 Task: Add a dentist appointment for a check-up on the 11th at 12:00 PM.
Action: Mouse moved to (99, 184)
Screenshot: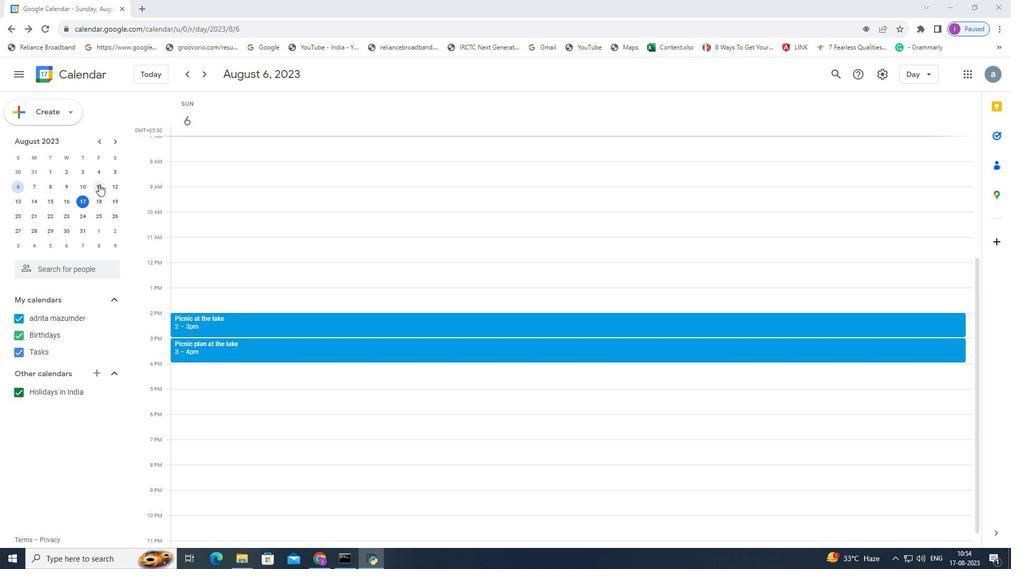 
Action: Mouse pressed left at (99, 184)
Screenshot: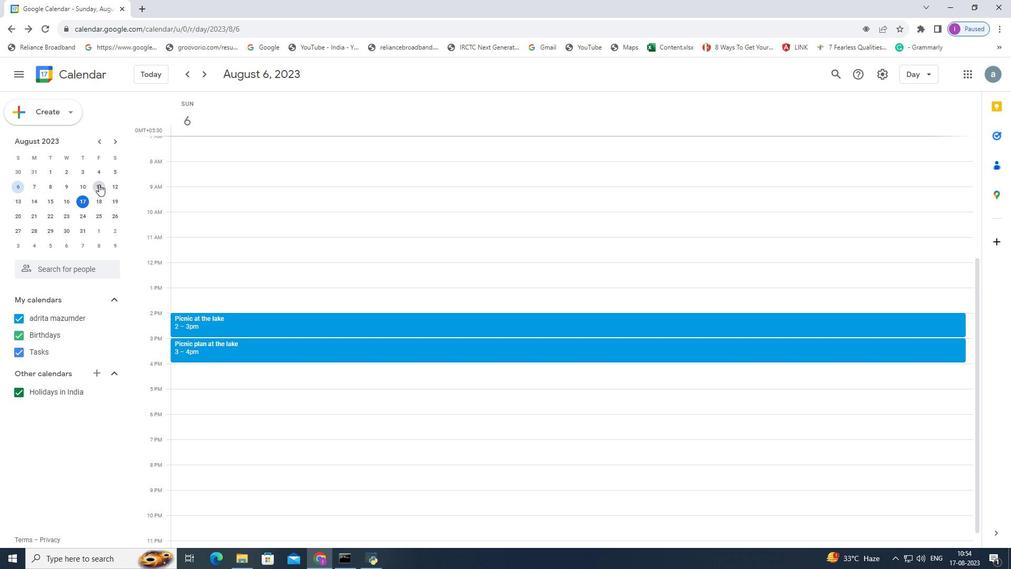 
Action: Mouse moved to (164, 271)
Screenshot: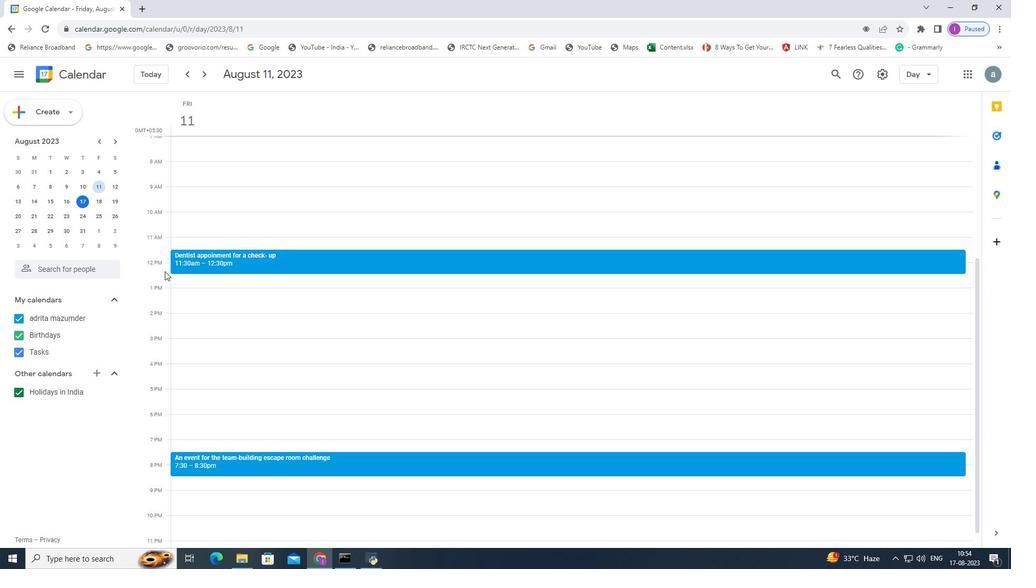 
Action: Mouse pressed left at (164, 271)
Screenshot: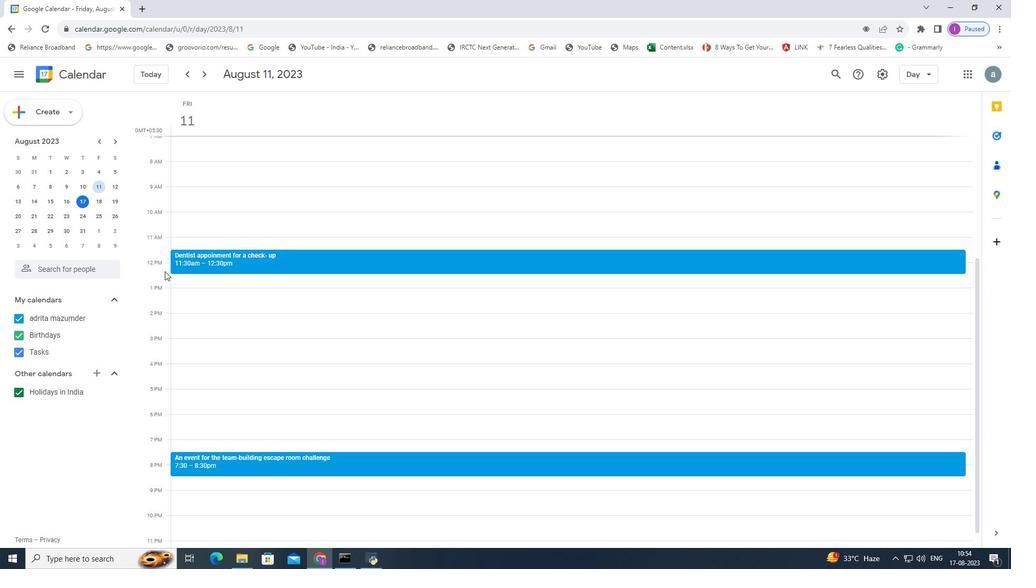 
Action: Mouse moved to (483, 204)
Screenshot: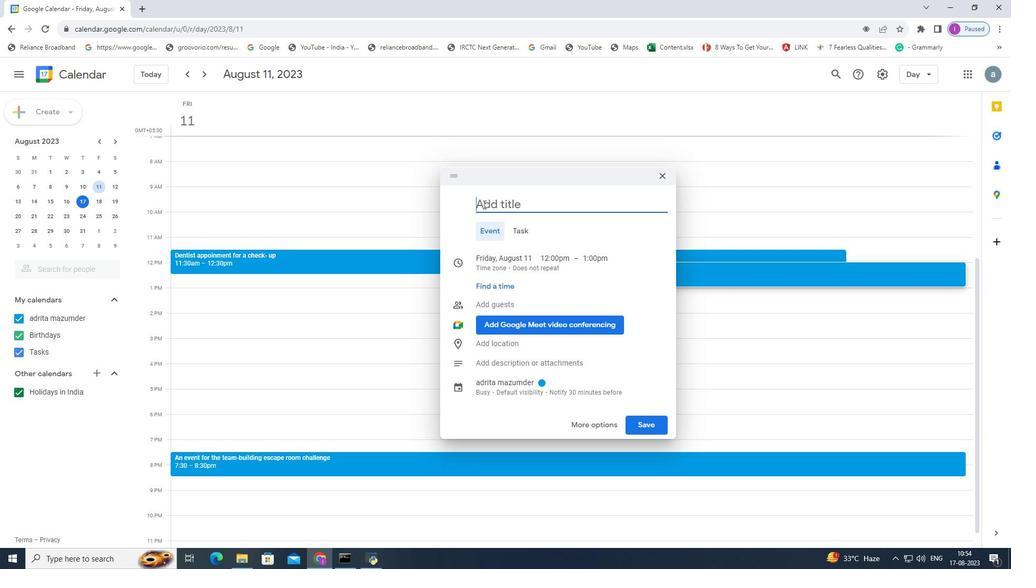 
Action: Mouse pressed left at (483, 204)
Screenshot: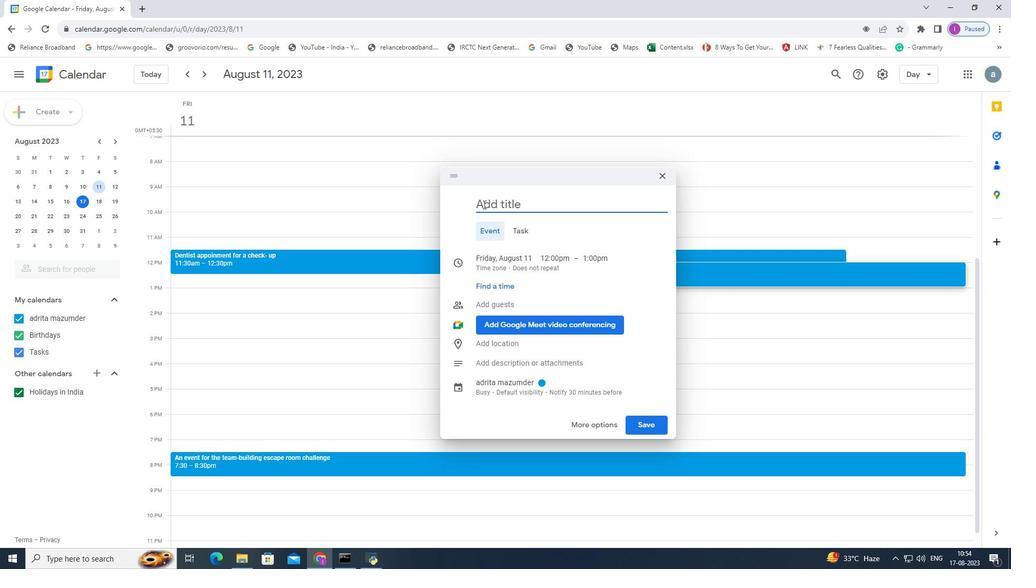
Action: Mouse moved to (481, 205)
Screenshot: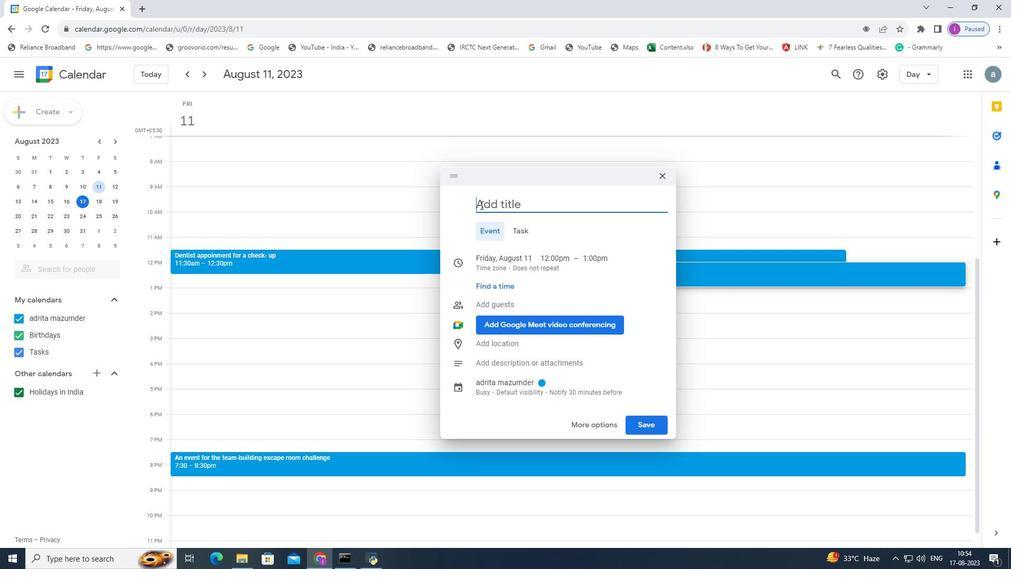 
Action: Key pressed <Key.shift>A<Key.space>dentist<Key.space>appointment<Key.space>for<Key.space>a<Key.space>check<Key.space><Key.backspace>-up
Screenshot: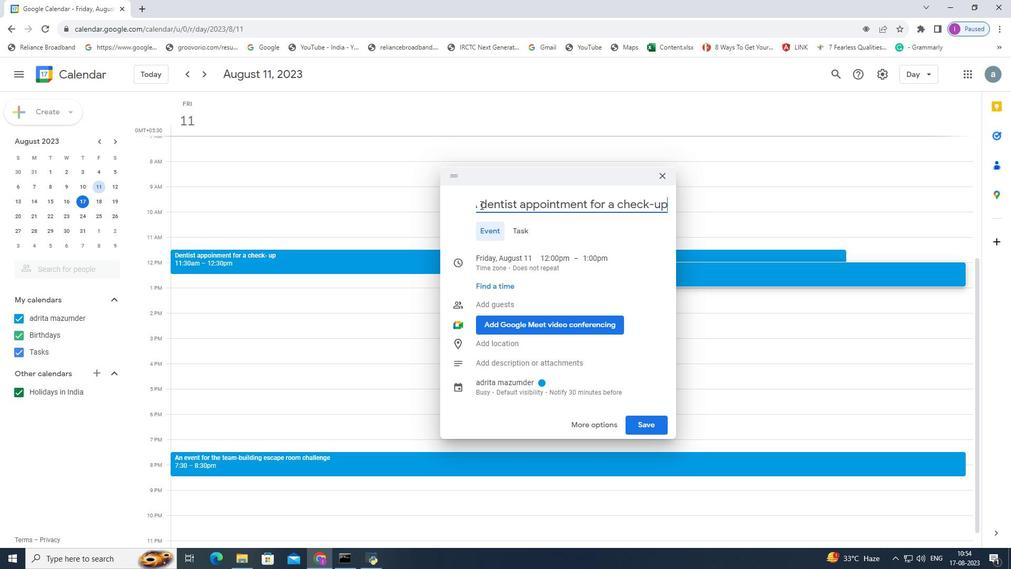 
Action: Mouse moved to (656, 422)
Screenshot: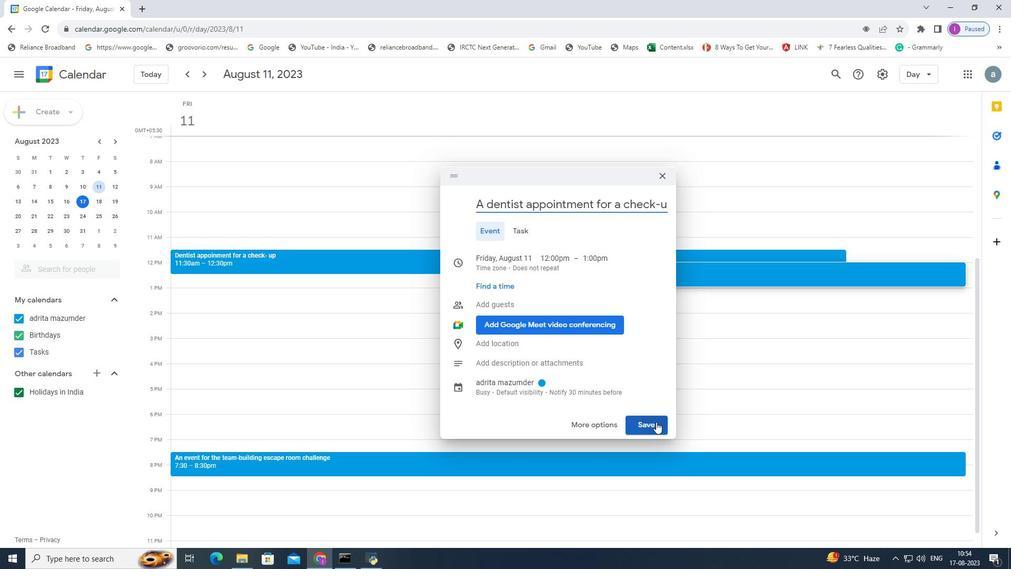 
Action: Mouse pressed left at (656, 422)
Screenshot: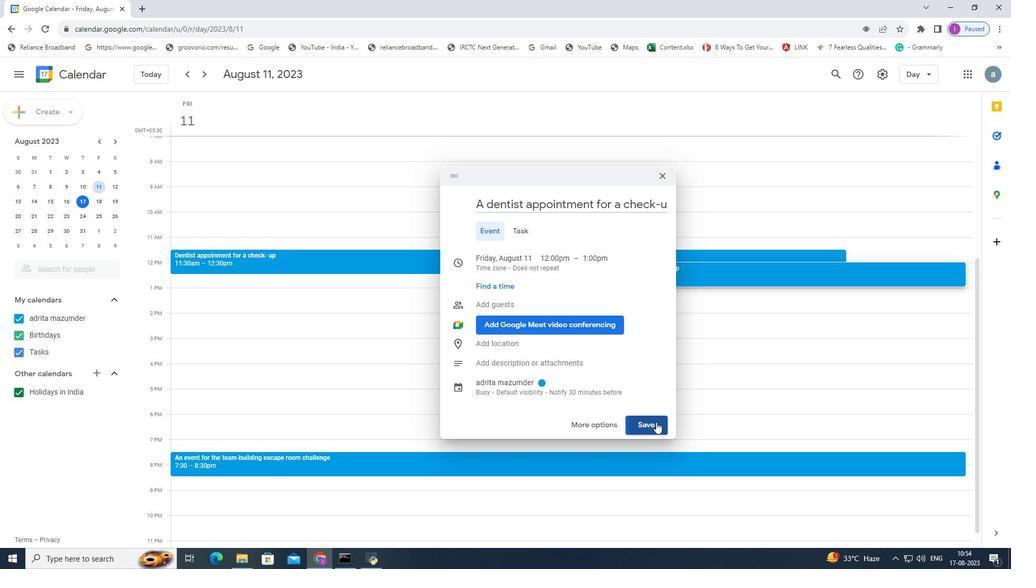 
Action: Mouse moved to (656, 422)
Screenshot: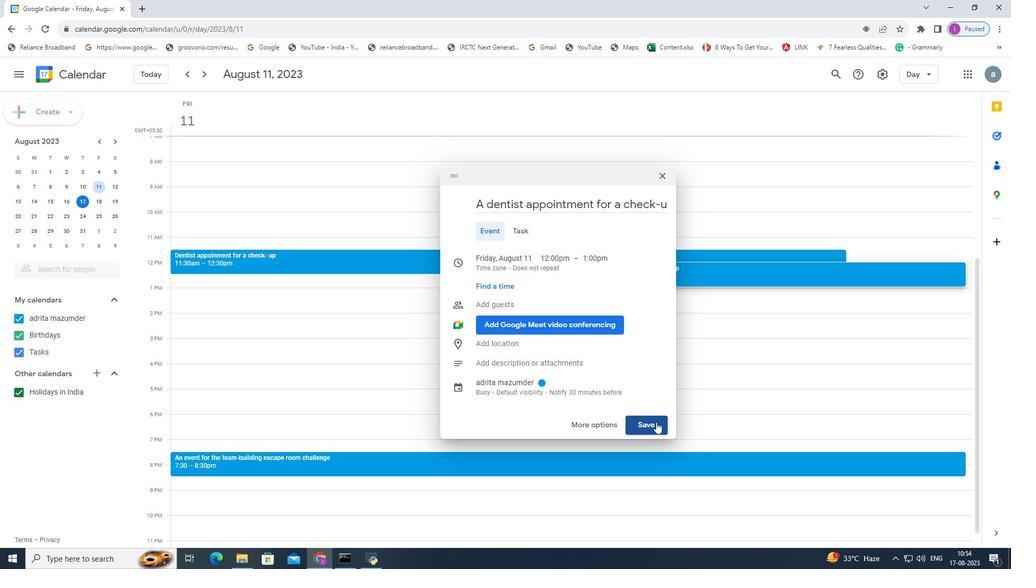 
